 Task: Sort the products by relevance.
Action: Mouse moved to (24, 89)
Screenshot: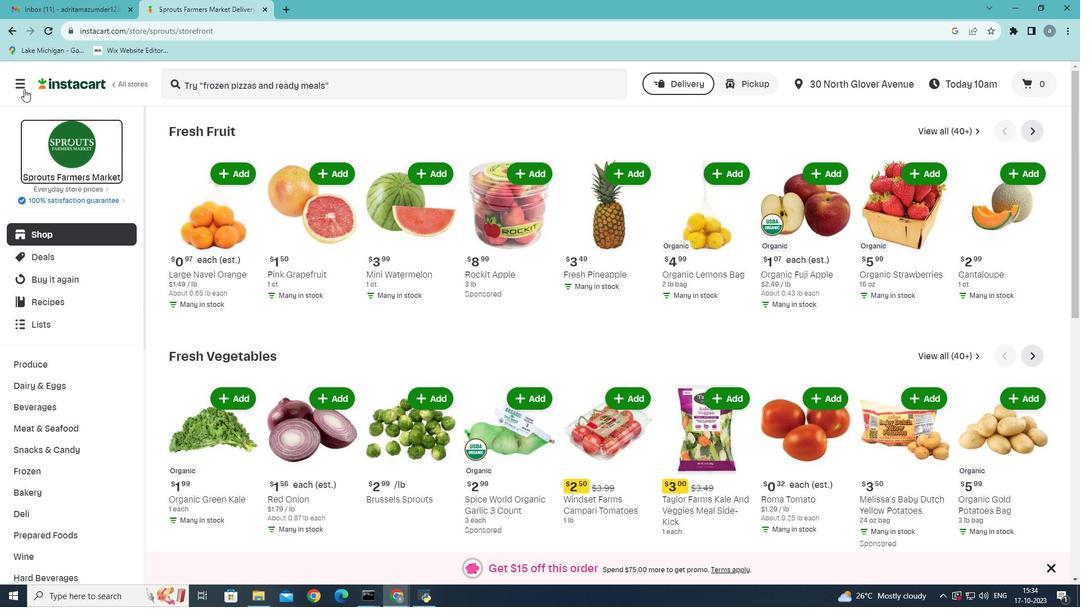 
Action: Mouse pressed left at (24, 89)
Screenshot: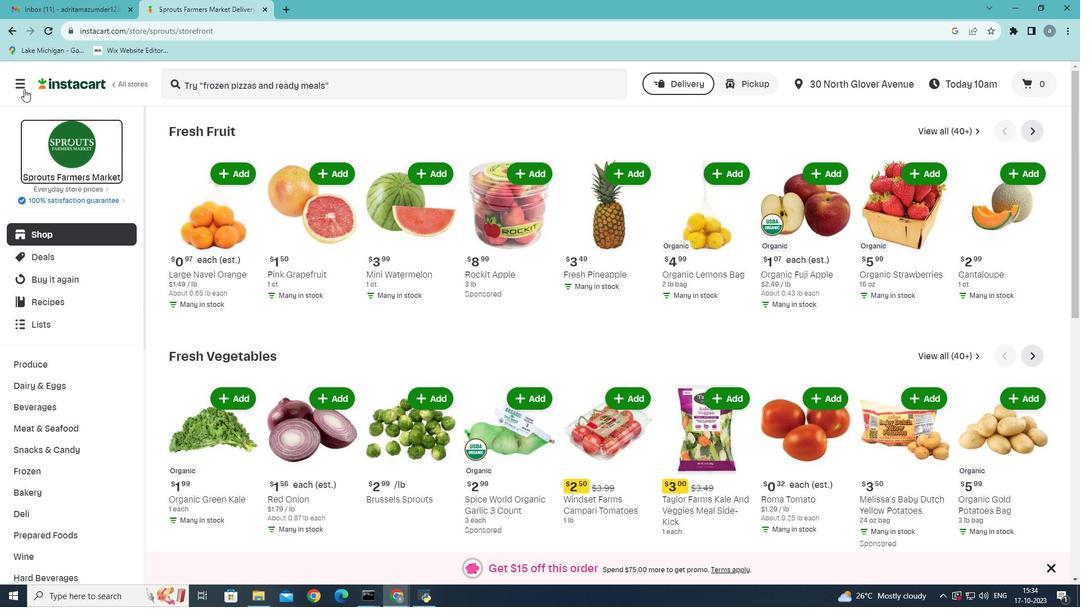 
Action: Mouse moved to (57, 328)
Screenshot: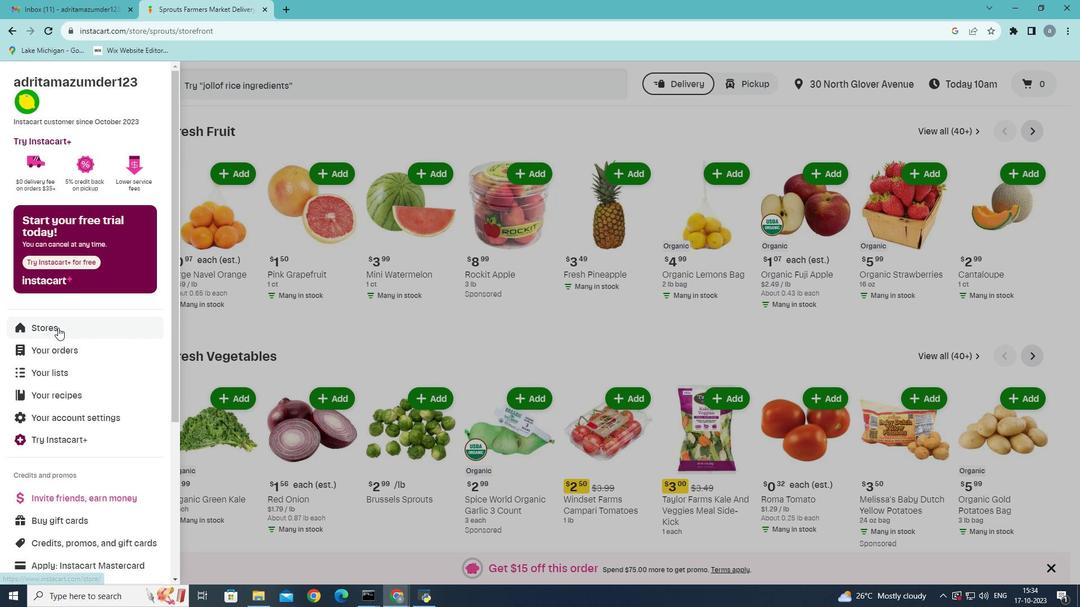 
Action: Mouse pressed left at (57, 328)
Screenshot: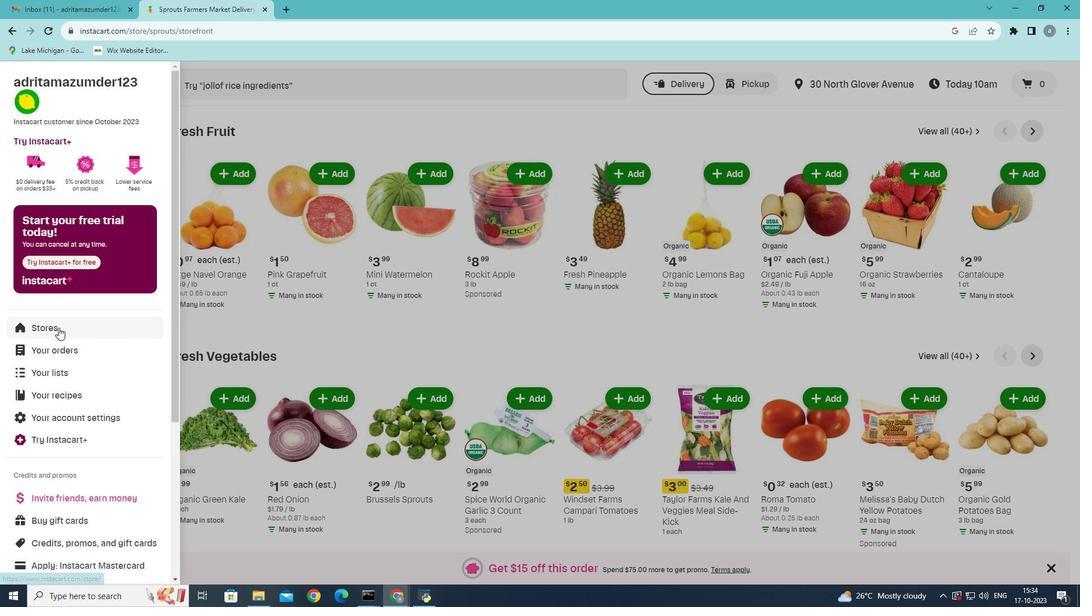 
Action: Mouse moved to (258, 132)
Screenshot: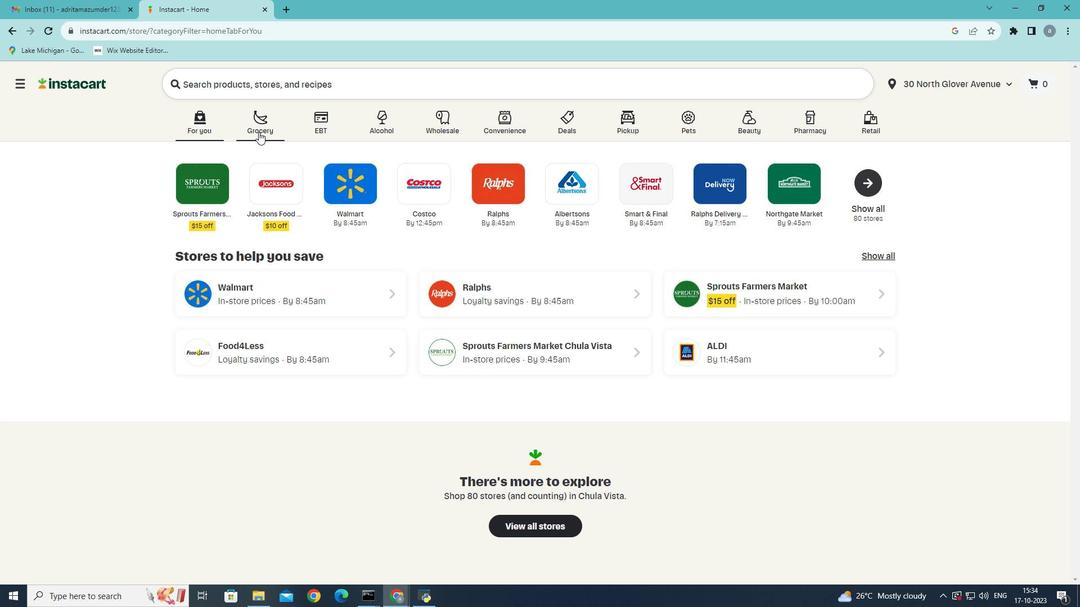 
Action: Mouse pressed left at (258, 132)
Screenshot: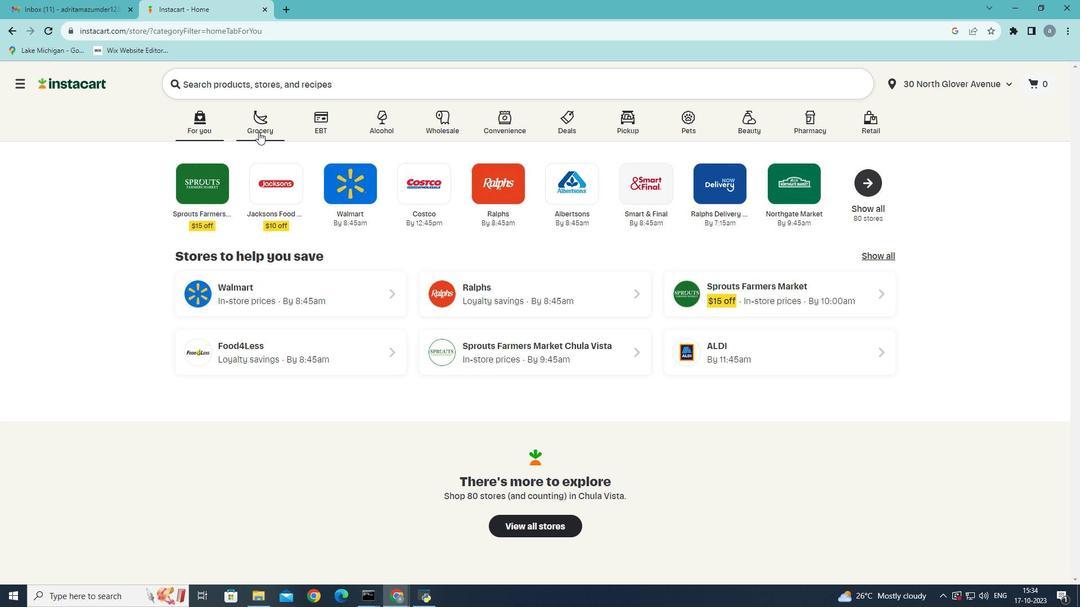 
Action: Mouse moved to (740, 254)
Screenshot: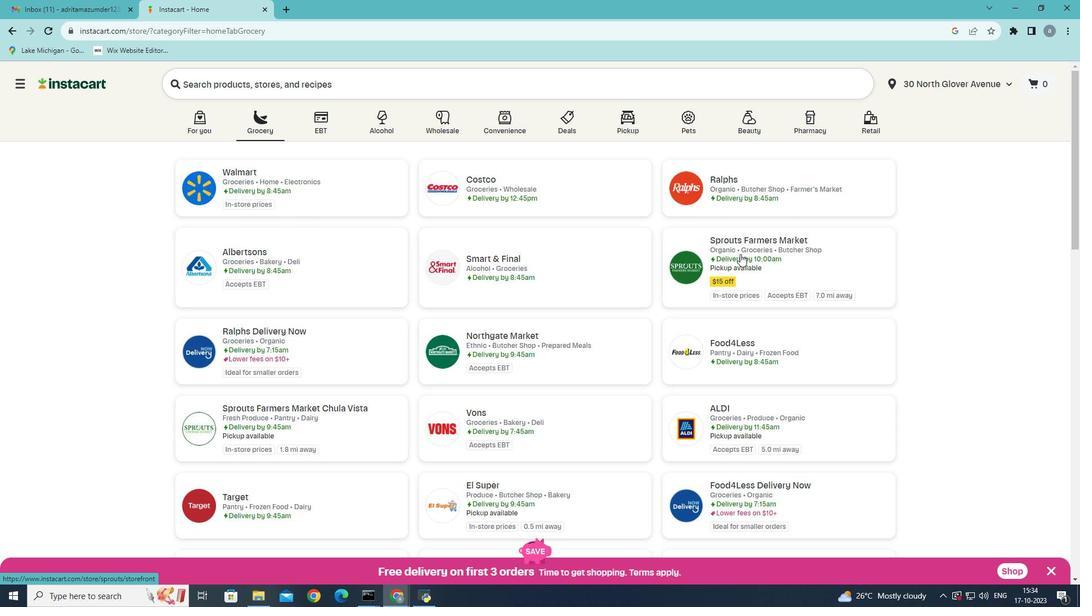 
Action: Mouse pressed left at (740, 254)
Screenshot: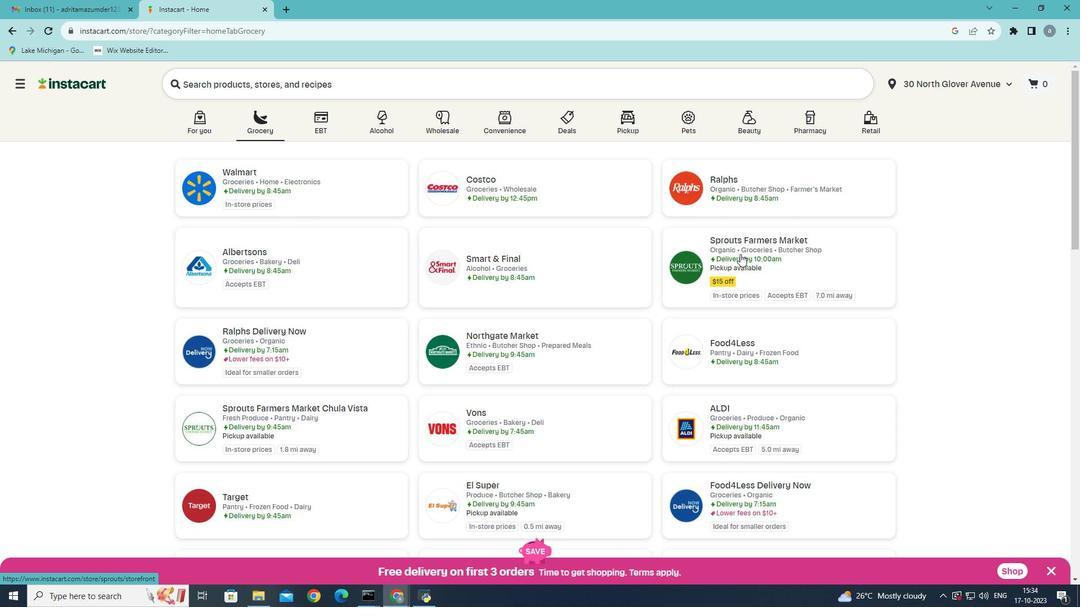 
Action: Mouse moved to (66, 431)
Screenshot: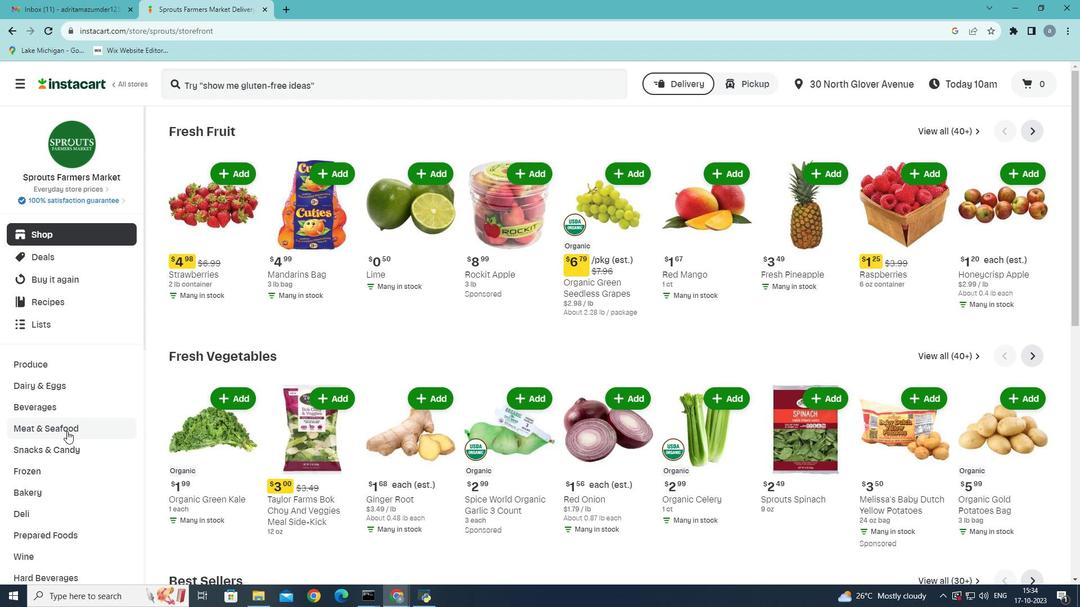 
Action: Mouse pressed left at (66, 431)
Screenshot: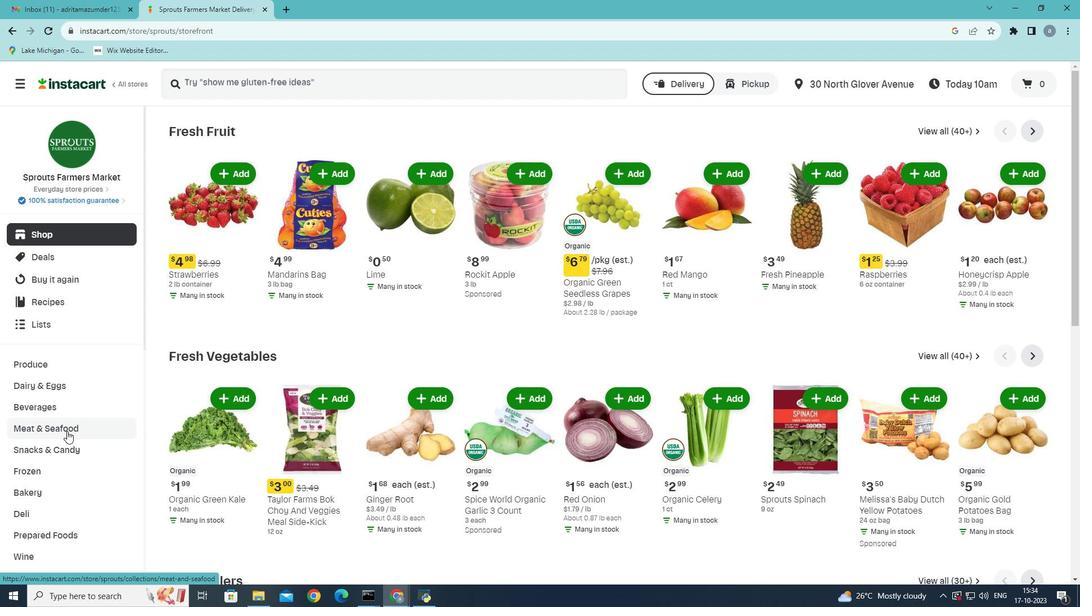 
Action: Mouse moved to (323, 155)
Screenshot: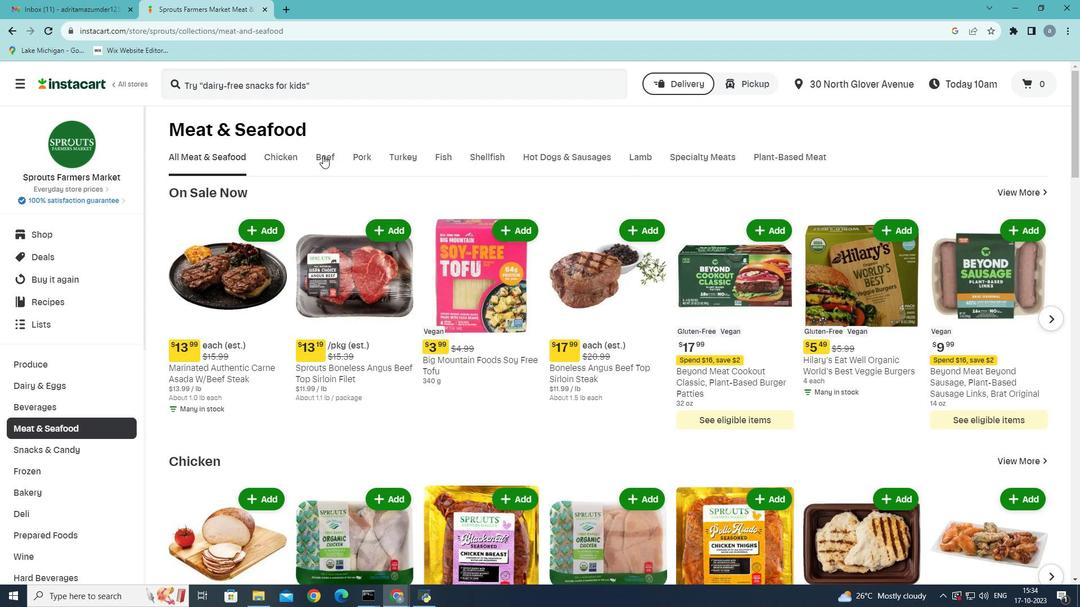 
Action: Mouse pressed left at (323, 155)
Screenshot: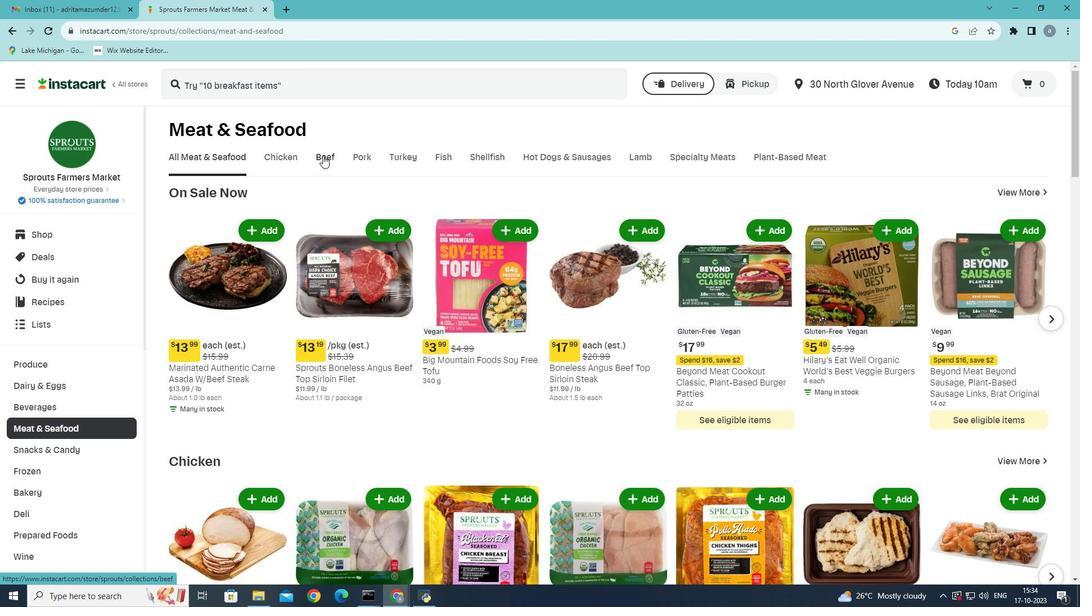 
Action: Mouse moved to (298, 203)
Screenshot: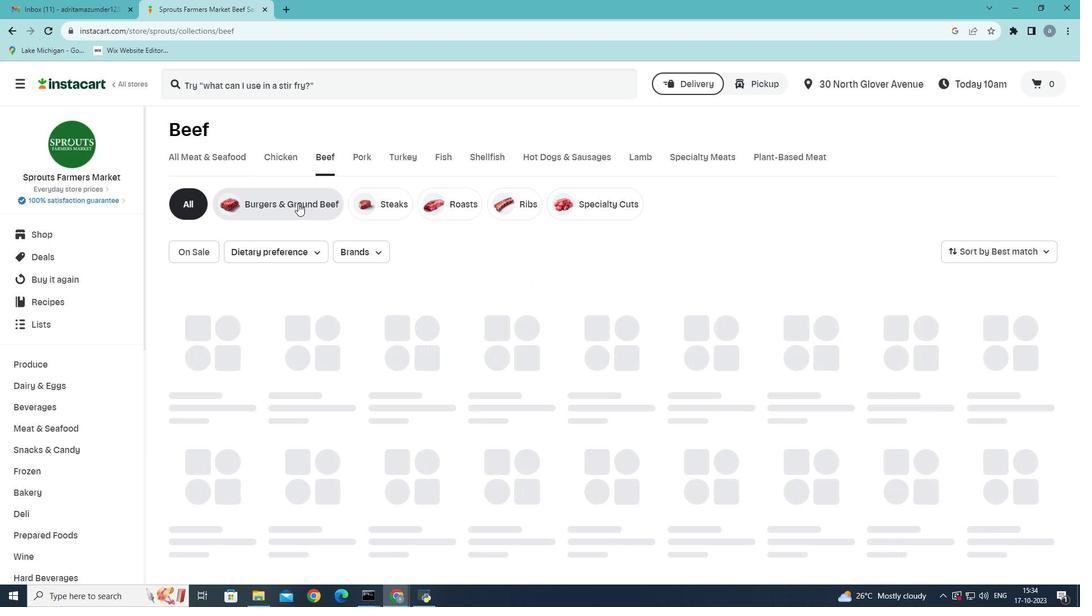 
Action: Mouse pressed left at (298, 203)
Screenshot: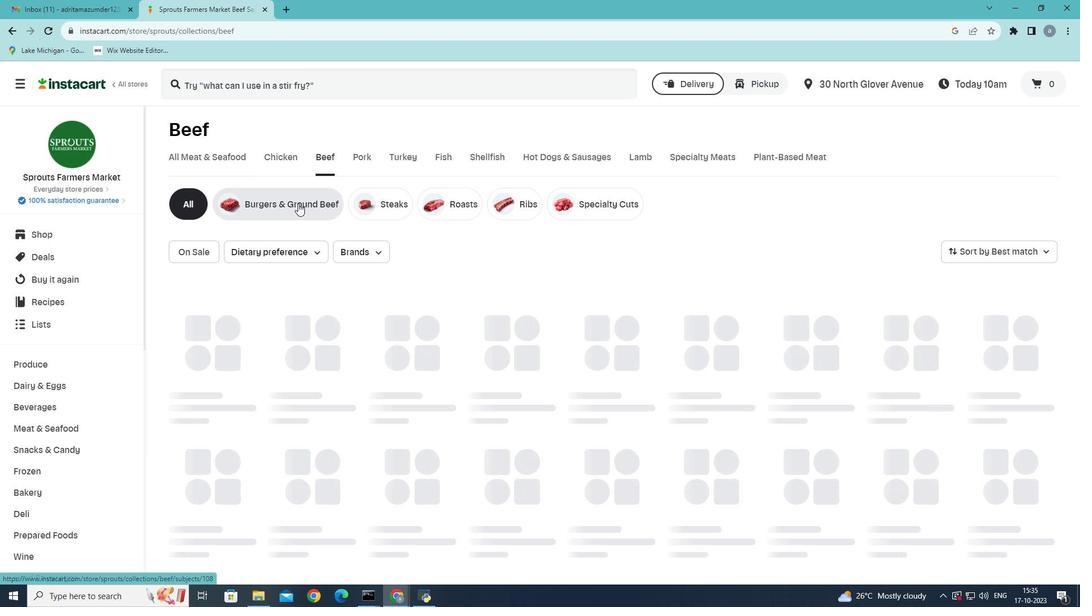 
Action: Mouse moved to (1036, 252)
Screenshot: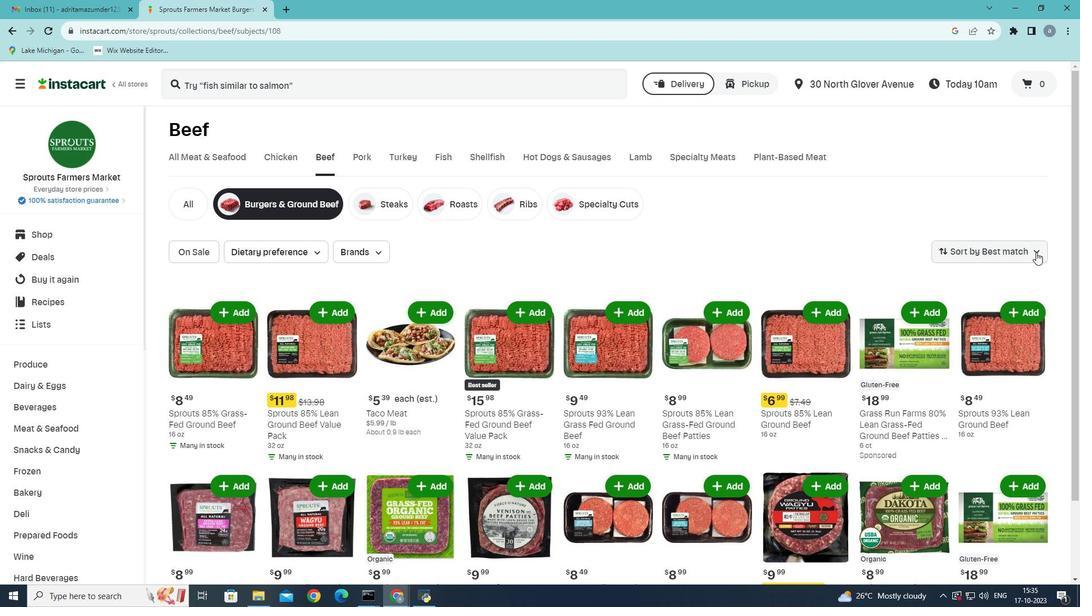 
Action: Mouse pressed left at (1036, 252)
Screenshot: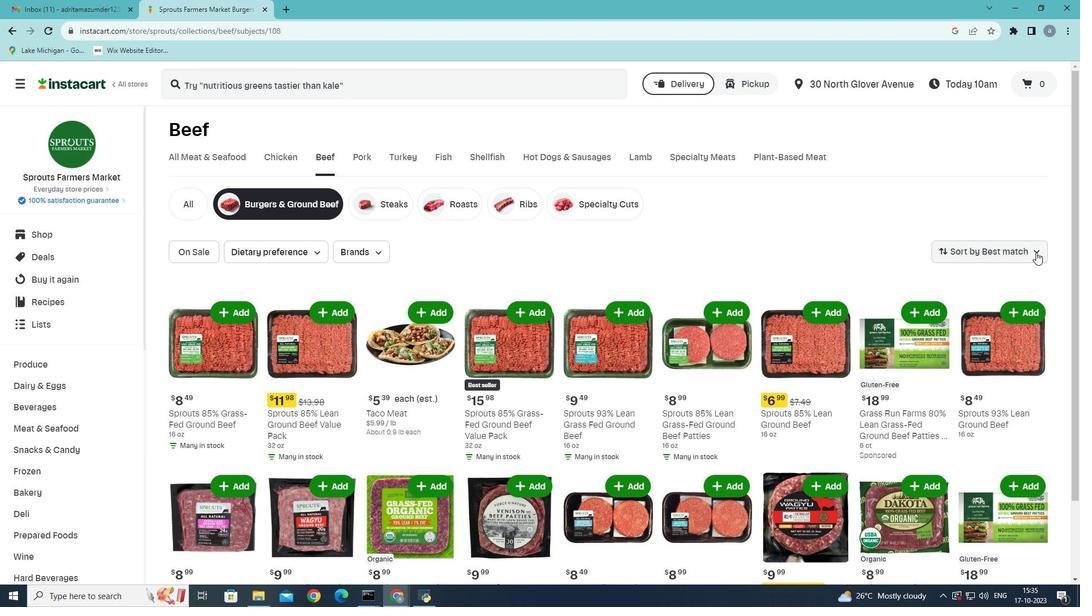 
Action: Mouse moved to (977, 418)
Screenshot: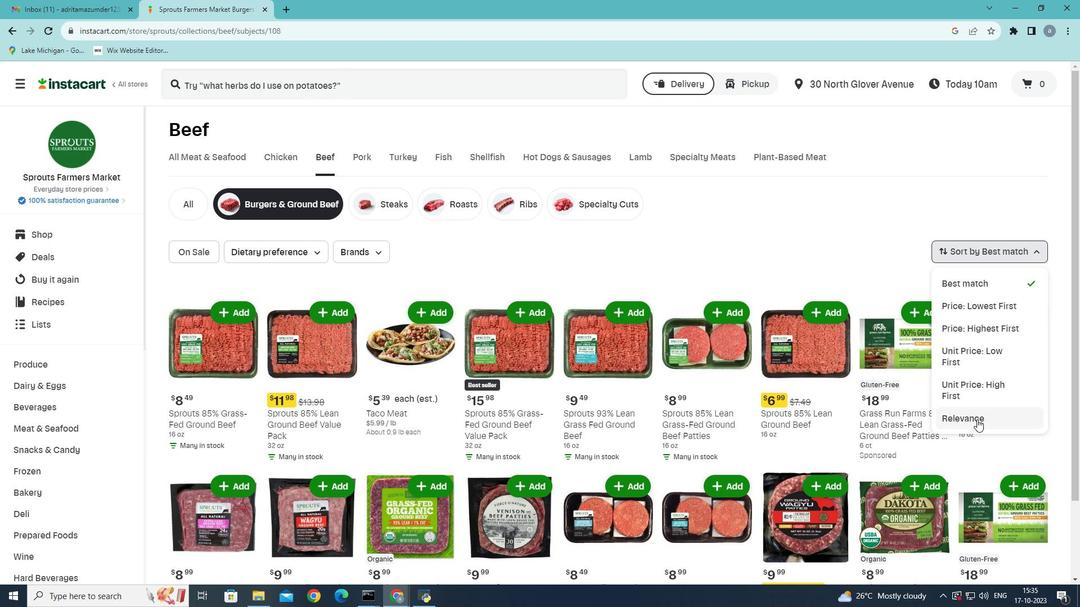 
Action: Mouse pressed left at (977, 418)
Screenshot: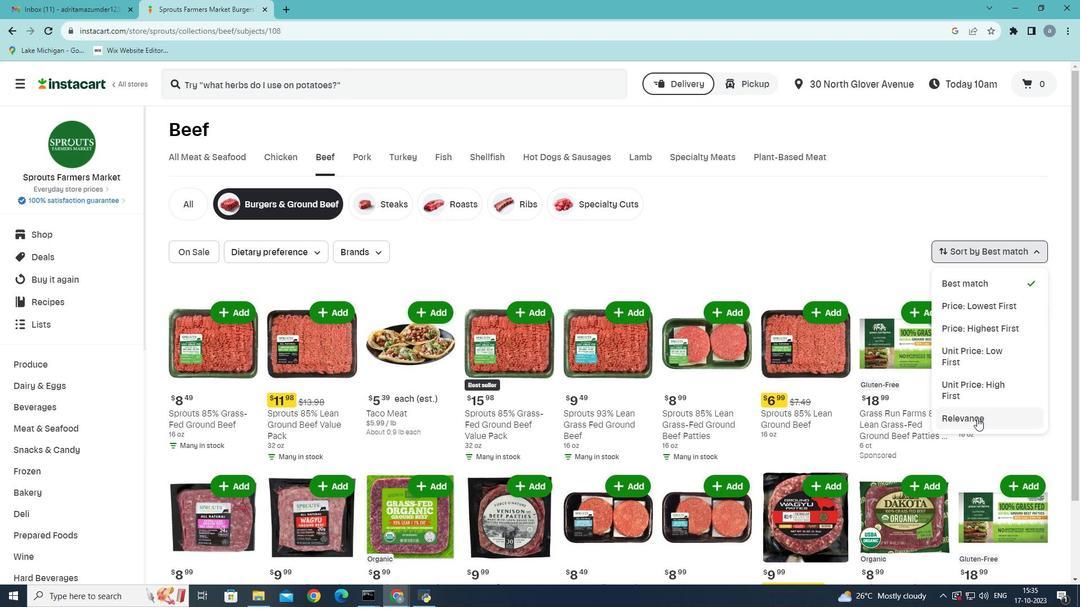 
Action: Mouse moved to (960, 412)
Screenshot: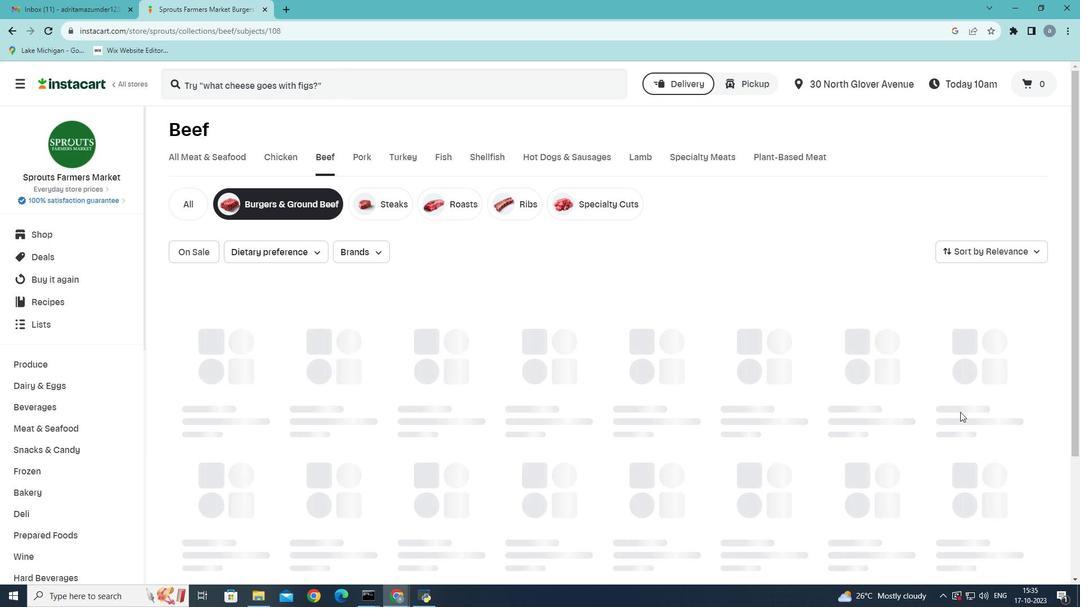 
